 Task: Filter Commitments by Career growth and learning.
Action: Mouse moved to (257, 83)
Screenshot: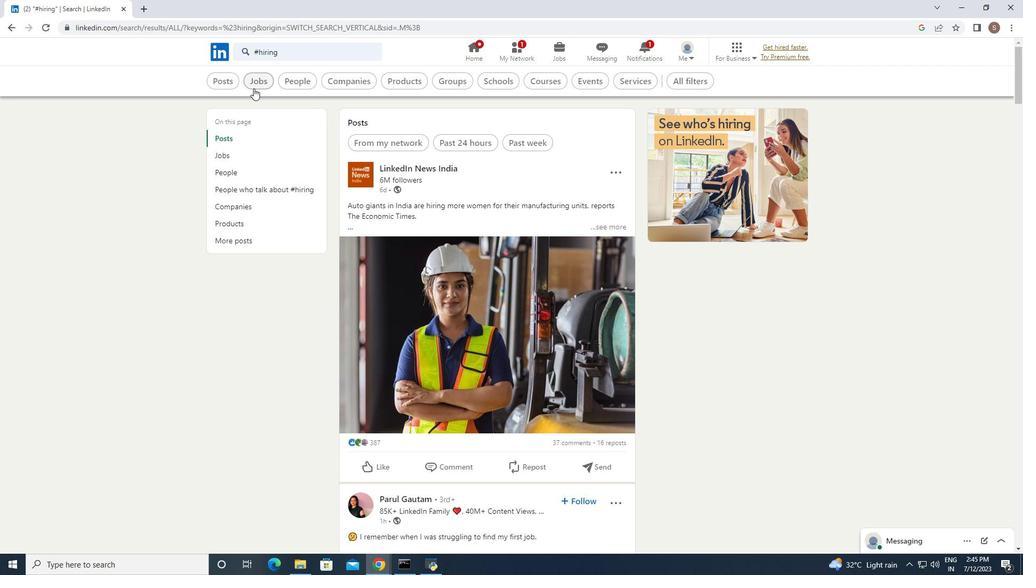 
Action: Mouse pressed left at (257, 83)
Screenshot: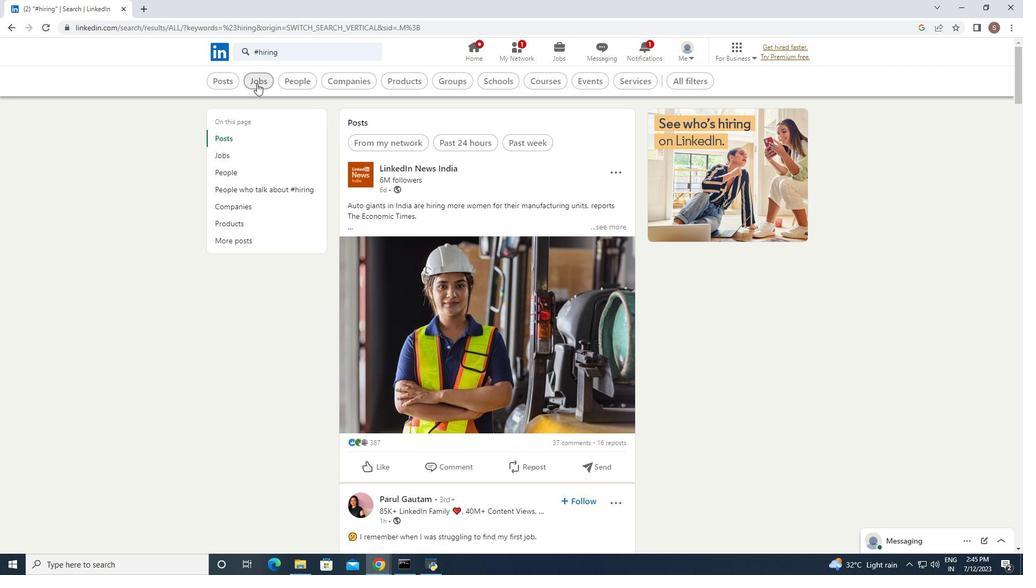 
Action: Mouse moved to (721, 83)
Screenshot: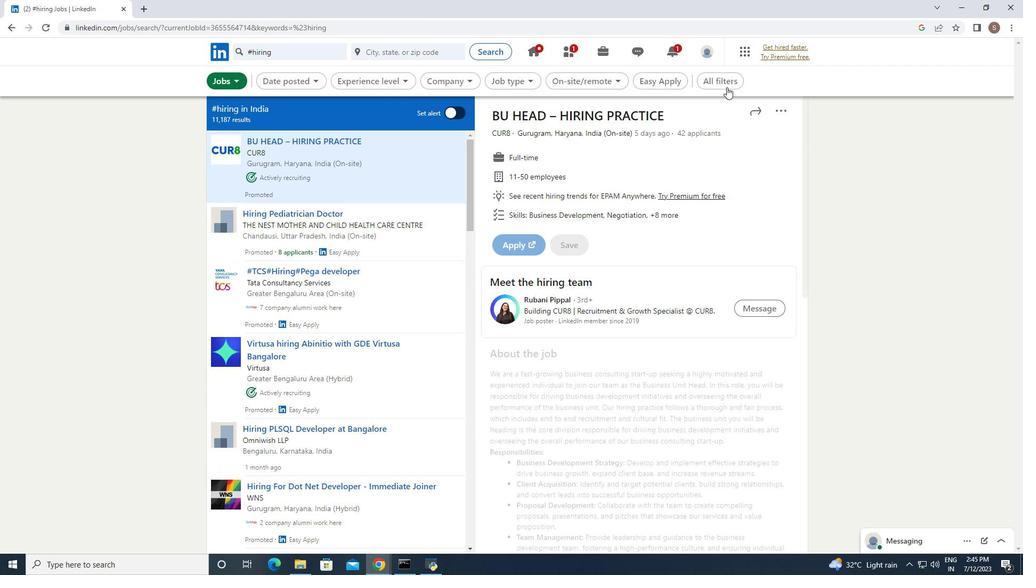 
Action: Mouse pressed left at (721, 83)
Screenshot: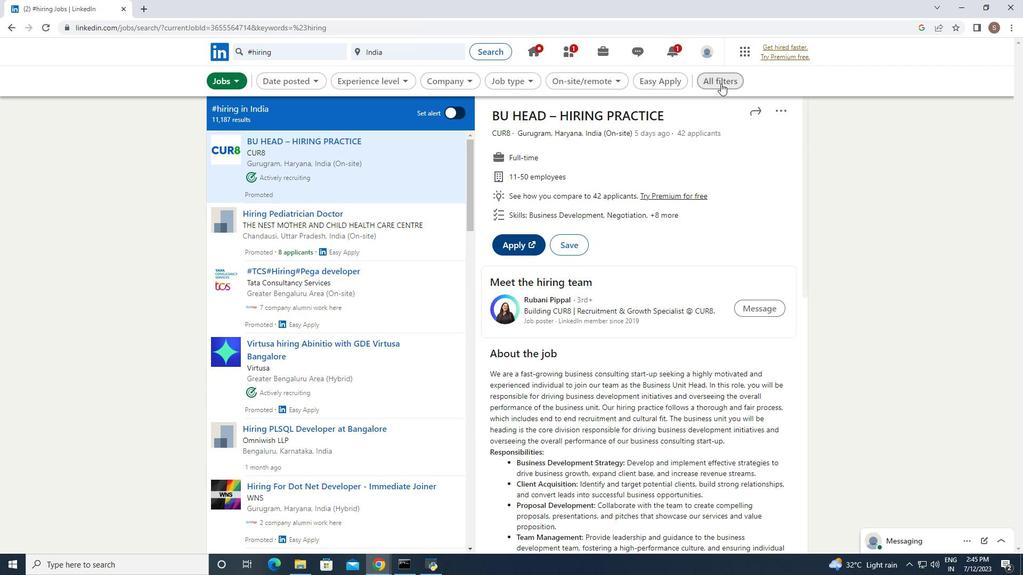 
Action: Mouse moved to (825, 294)
Screenshot: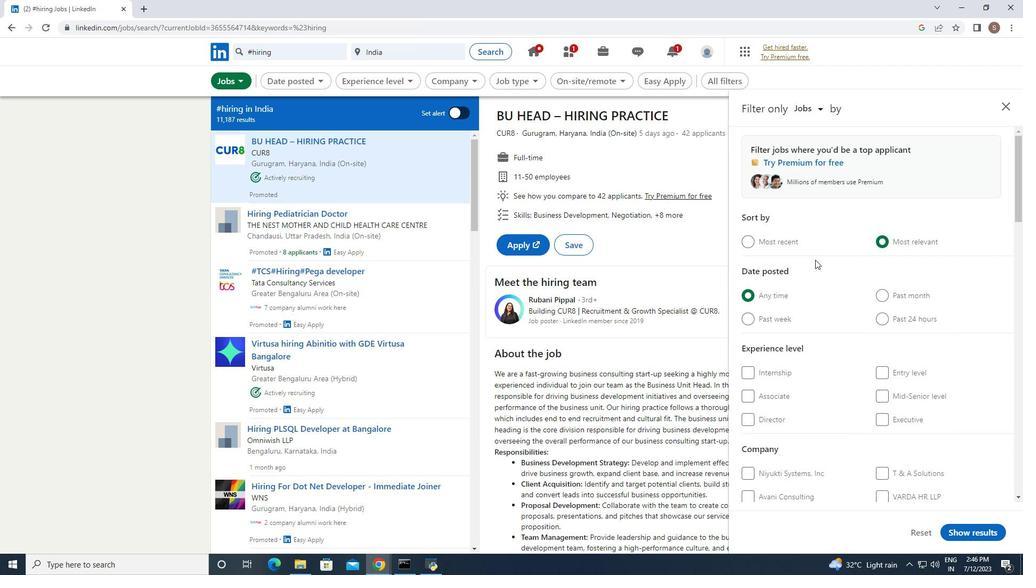 
Action: Mouse scrolled (825, 294) with delta (0, 0)
Screenshot: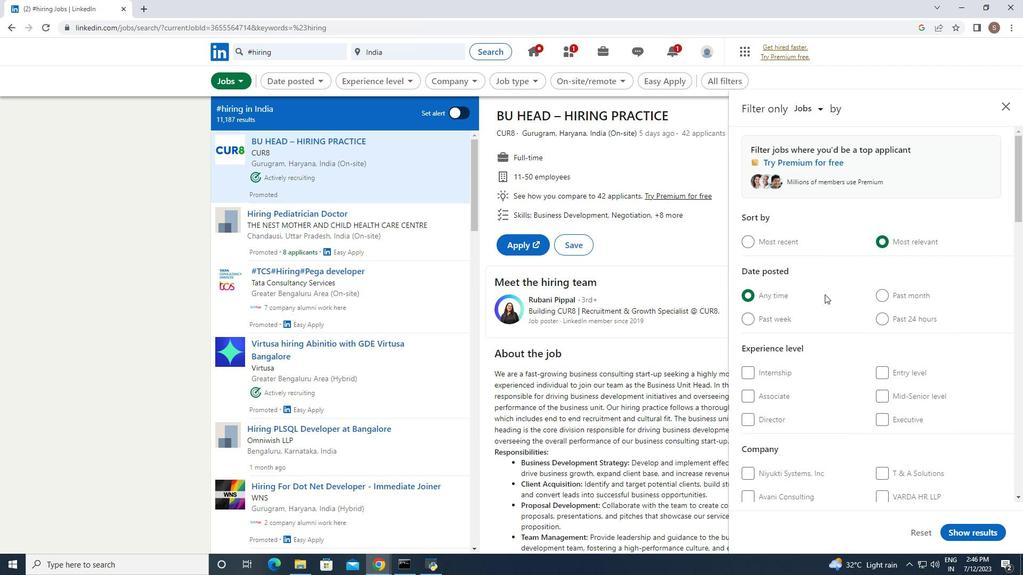 
Action: Mouse scrolled (825, 294) with delta (0, 0)
Screenshot: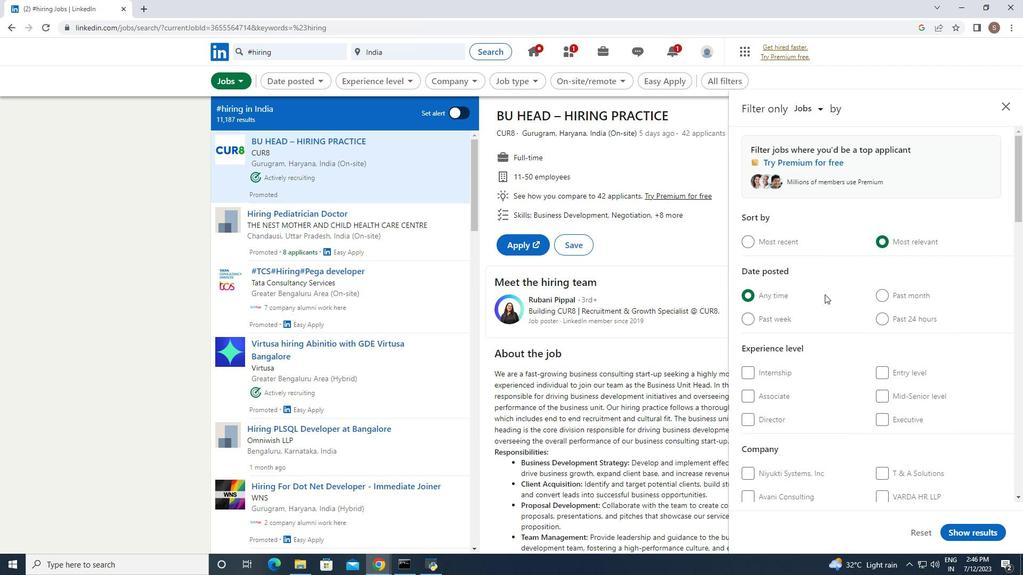
Action: Mouse scrolled (825, 294) with delta (0, 0)
Screenshot: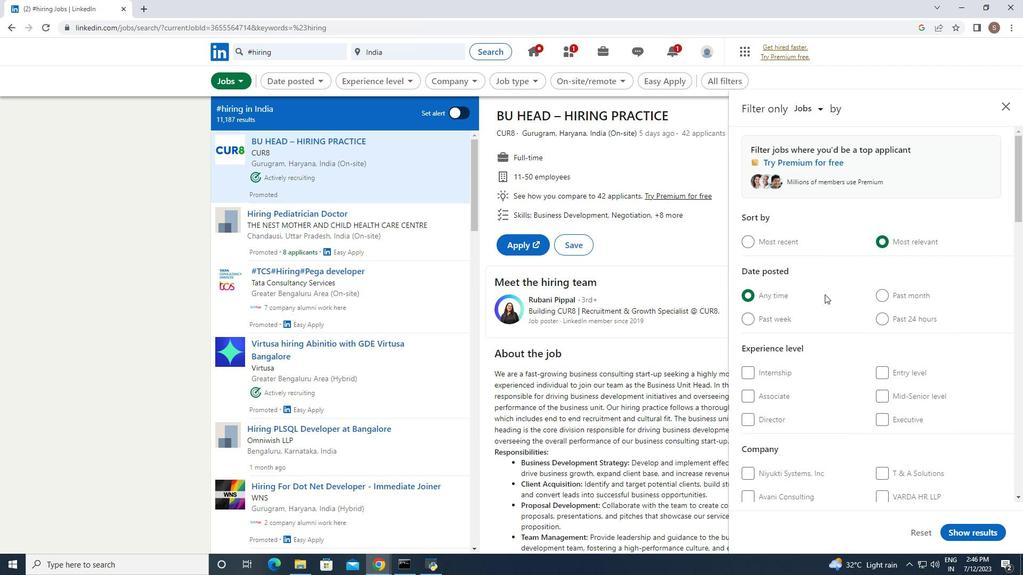 
Action: Mouse scrolled (825, 294) with delta (0, 0)
Screenshot: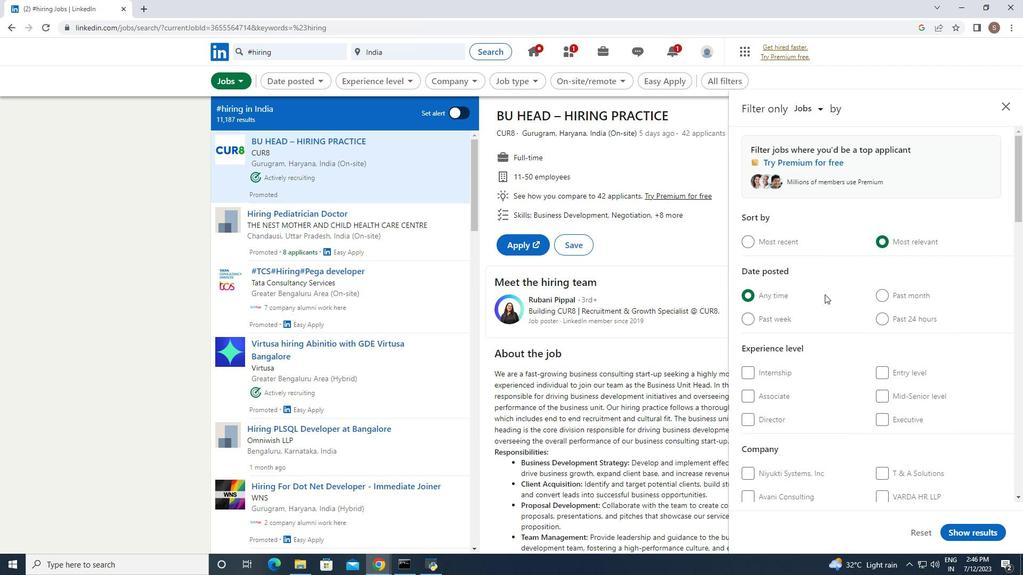 
Action: Mouse scrolled (825, 294) with delta (0, 0)
Screenshot: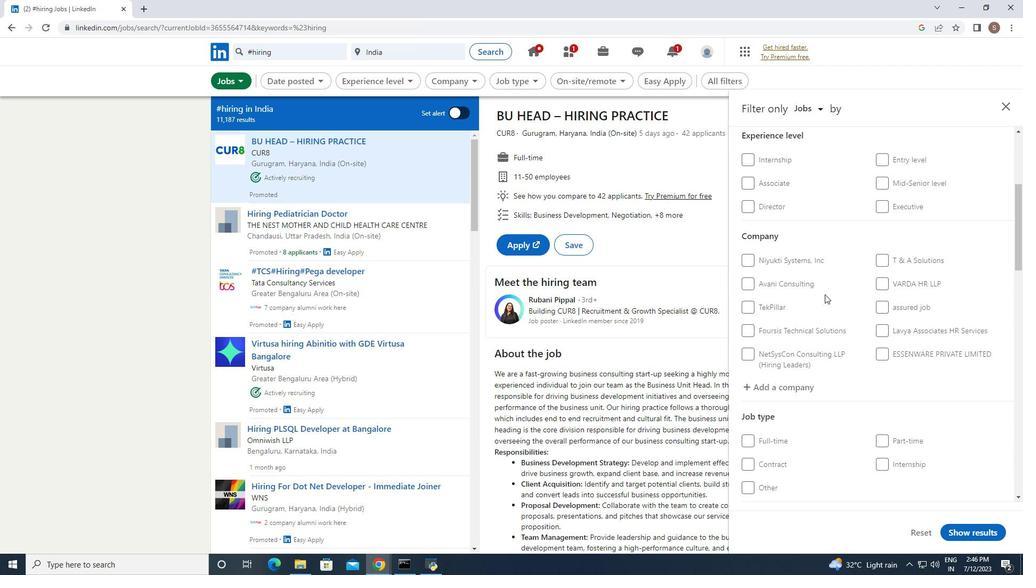 
Action: Mouse scrolled (825, 294) with delta (0, 0)
Screenshot: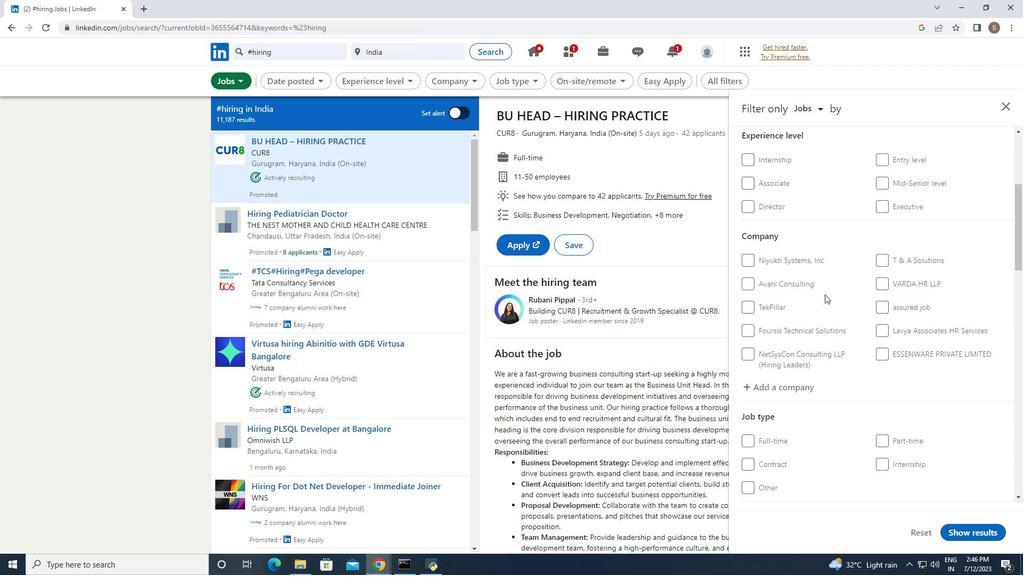 
Action: Mouse scrolled (825, 294) with delta (0, 0)
Screenshot: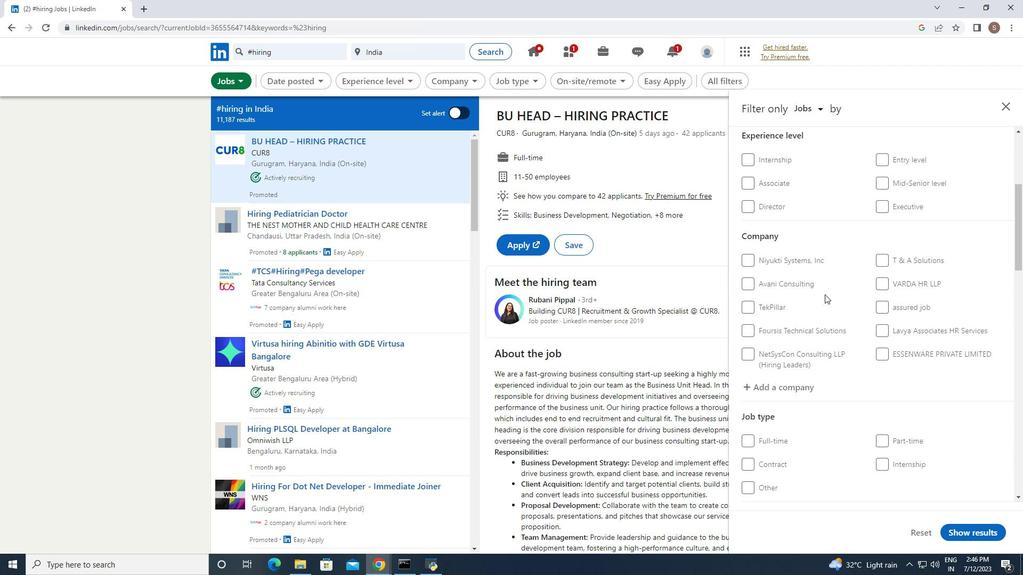 
Action: Mouse scrolled (825, 294) with delta (0, 0)
Screenshot: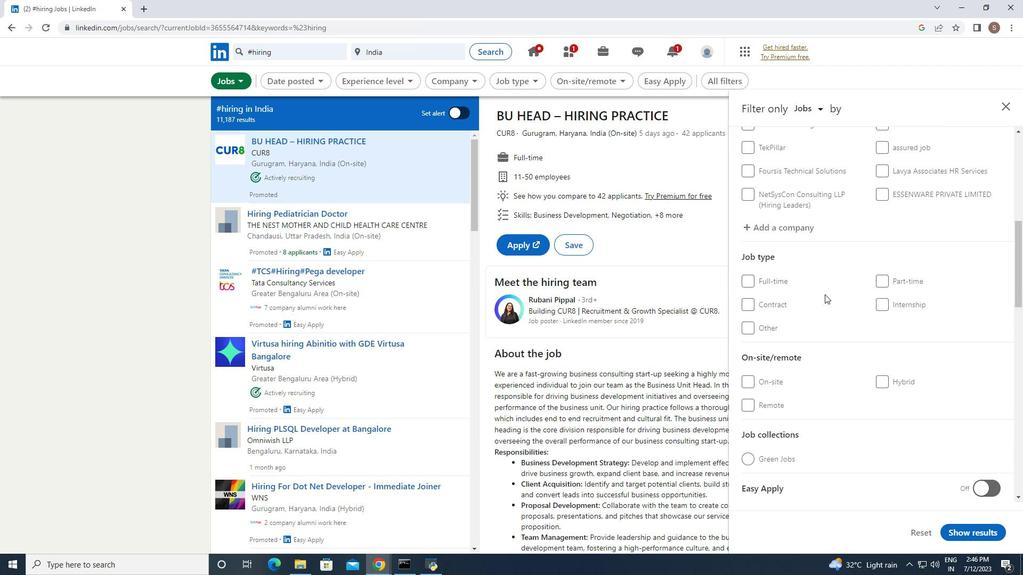 
Action: Mouse scrolled (825, 294) with delta (0, 0)
Screenshot: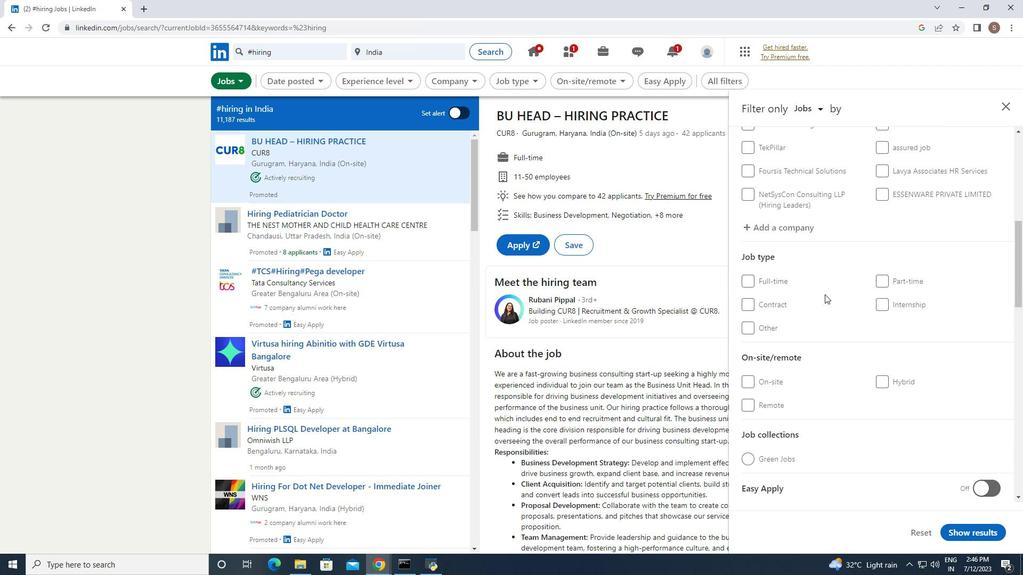 
Action: Mouse scrolled (825, 294) with delta (0, 0)
Screenshot: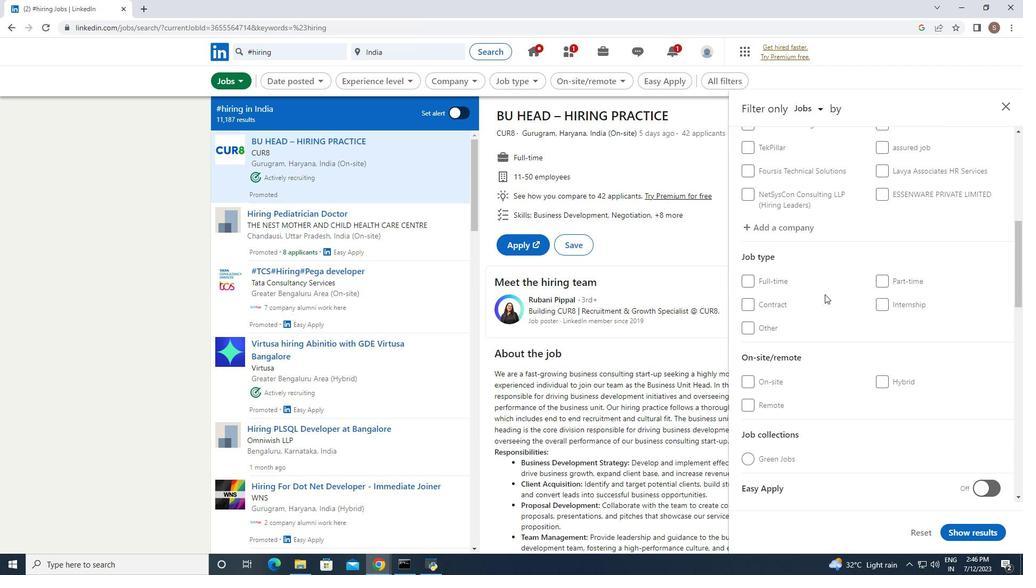
Action: Mouse moved to (825, 295)
Screenshot: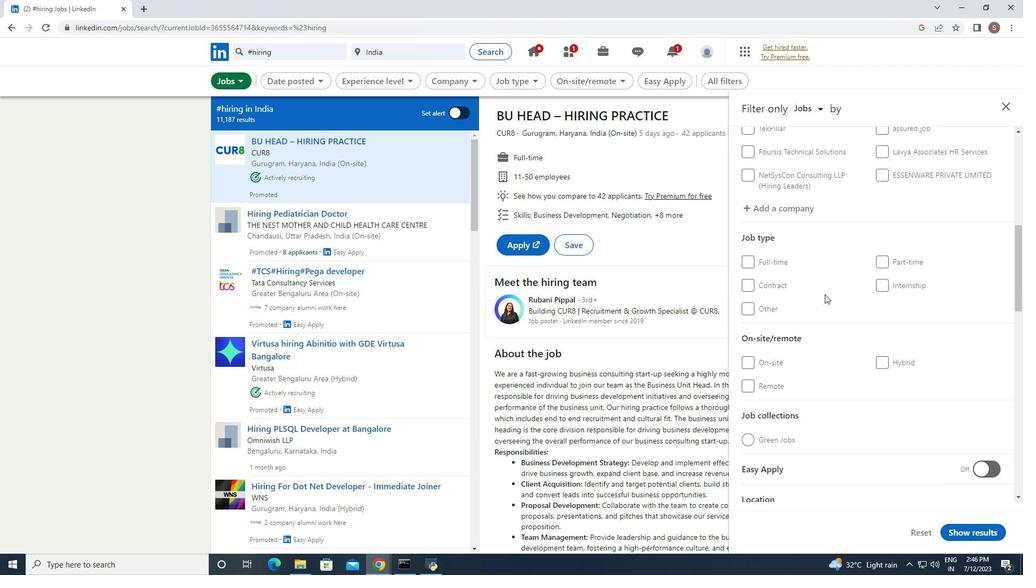 
Action: Mouse scrolled (825, 294) with delta (0, 0)
Screenshot: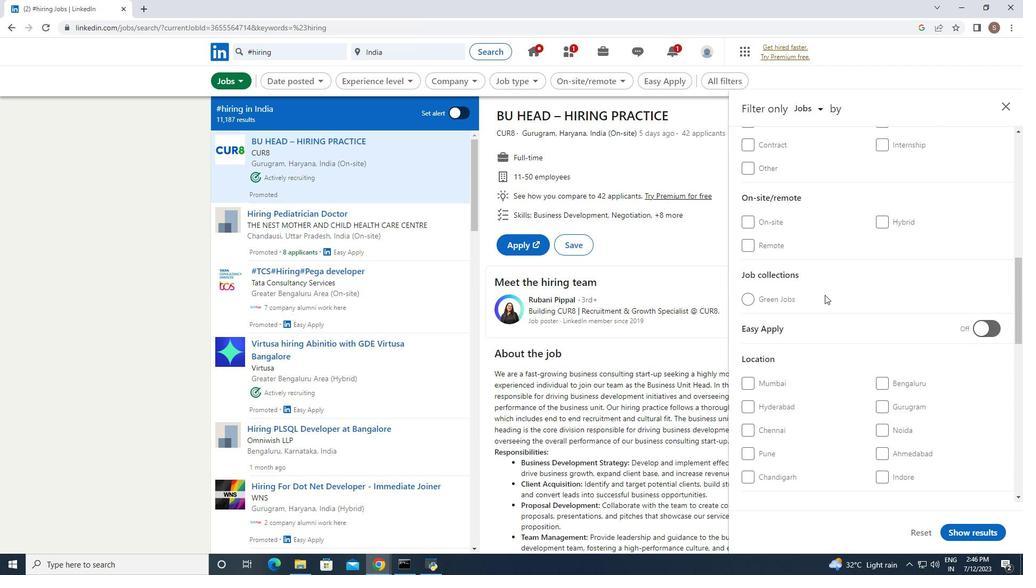 
Action: Mouse scrolled (825, 294) with delta (0, 0)
Screenshot: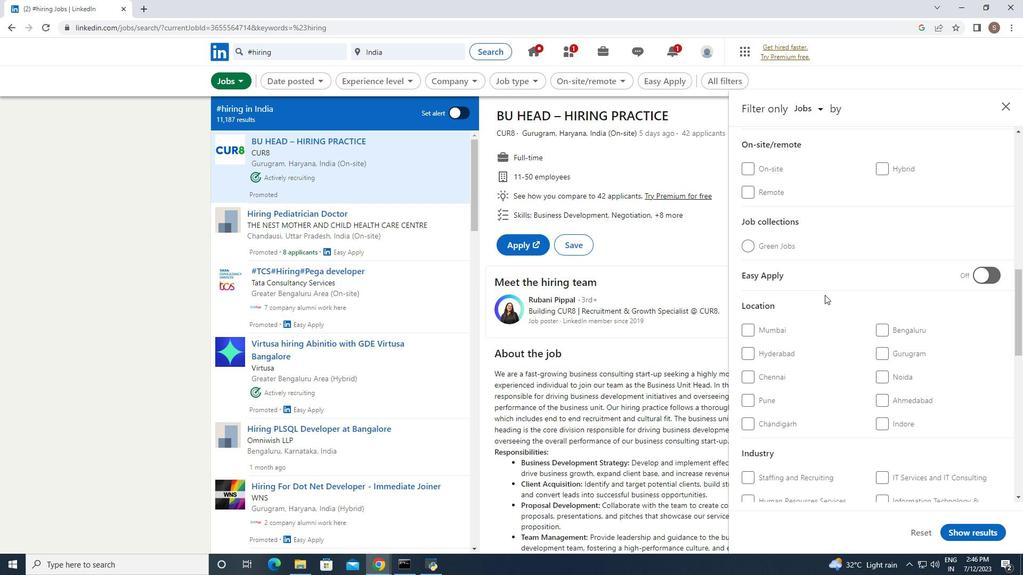 
Action: Mouse scrolled (825, 294) with delta (0, 0)
Screenshot: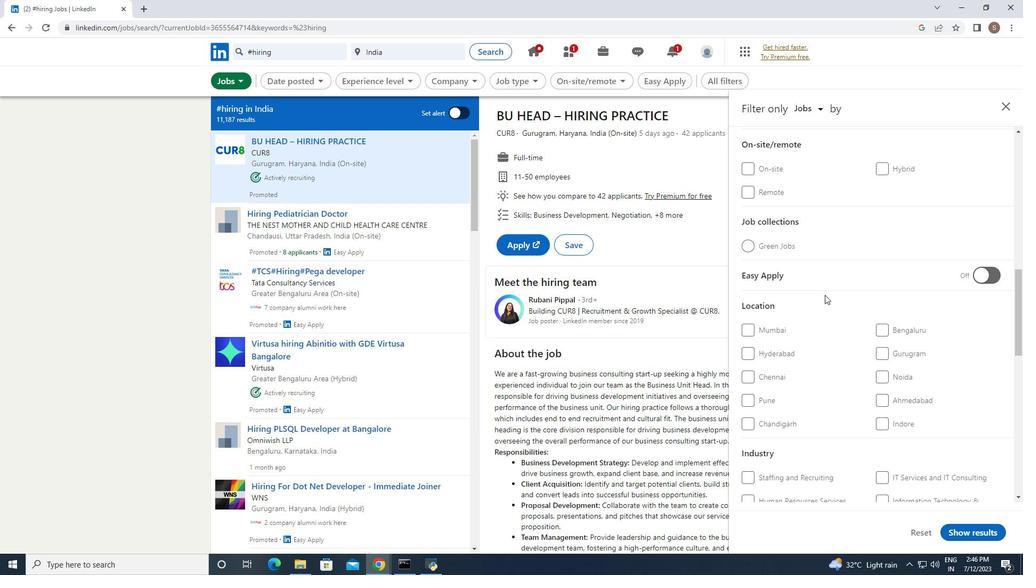 
Action: Mouse scrolled (825, 294) with delta (0, 0)
Screenshot: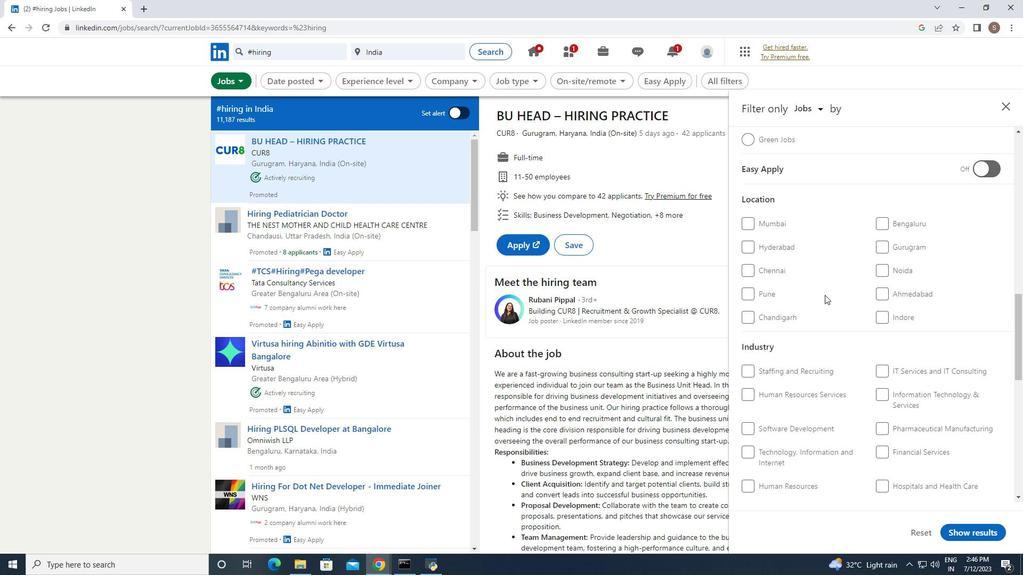 
Action: Mouse scrolled (825, 294) with delta (0, 0)
Screenshot: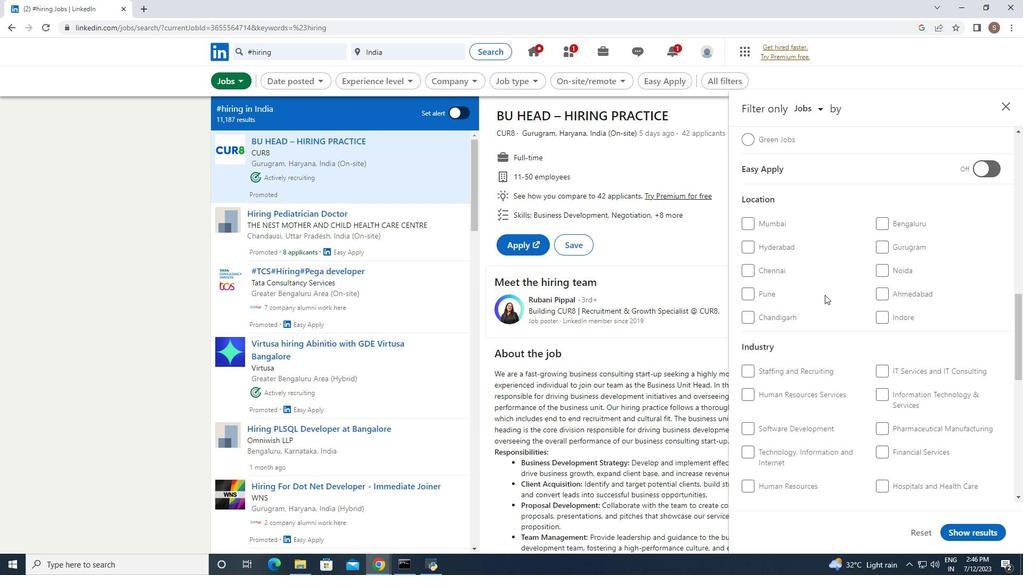 
Action: Mouse scrolled (825, 294) with delta (0, 0)
Screenshot: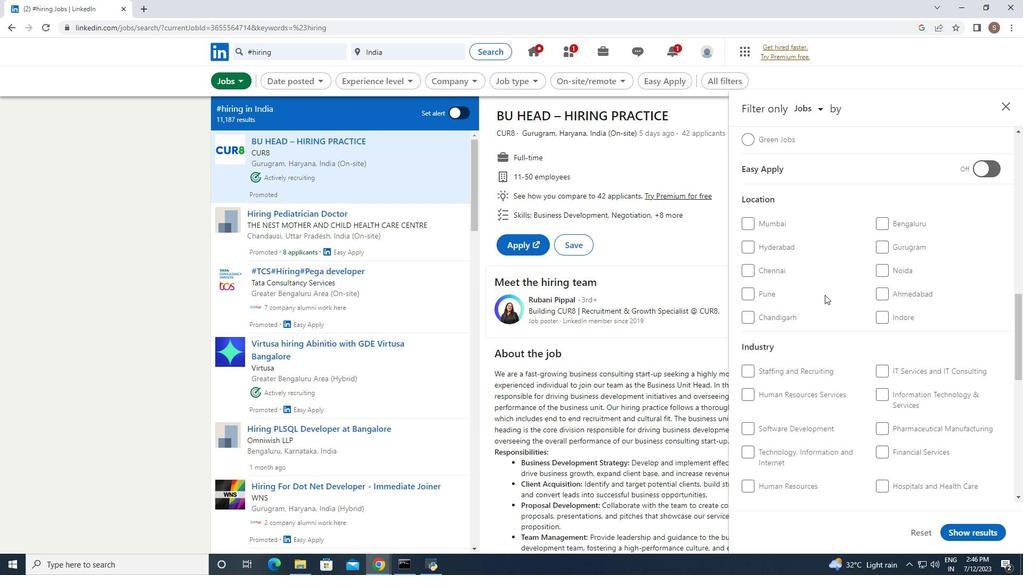 
Action: Mouse scrolled (825, 294) with delta (0, 0)
Screenshot: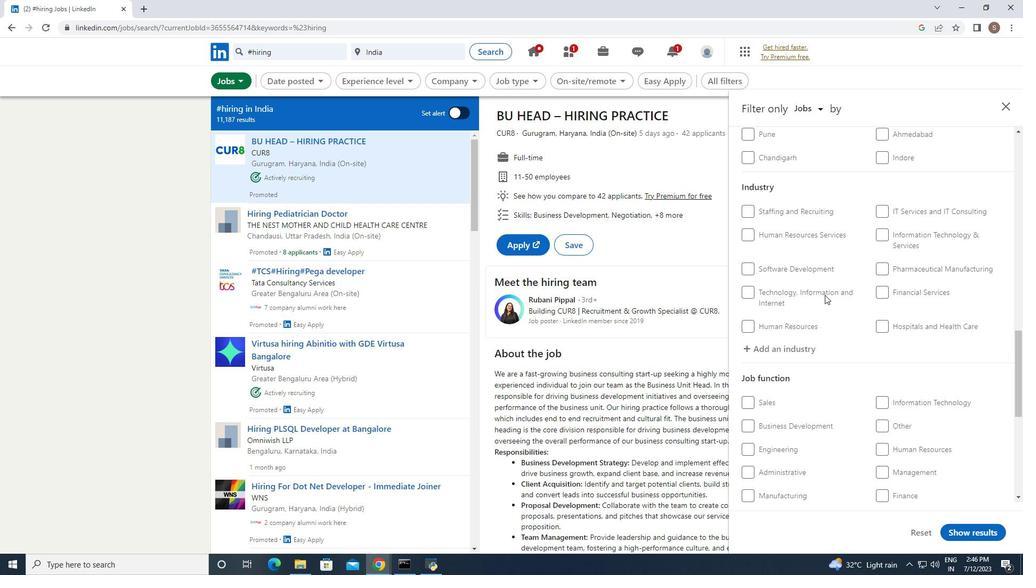 
Action: Mouse scrolled (825, 294) with delta (0, 0)
Screenshot: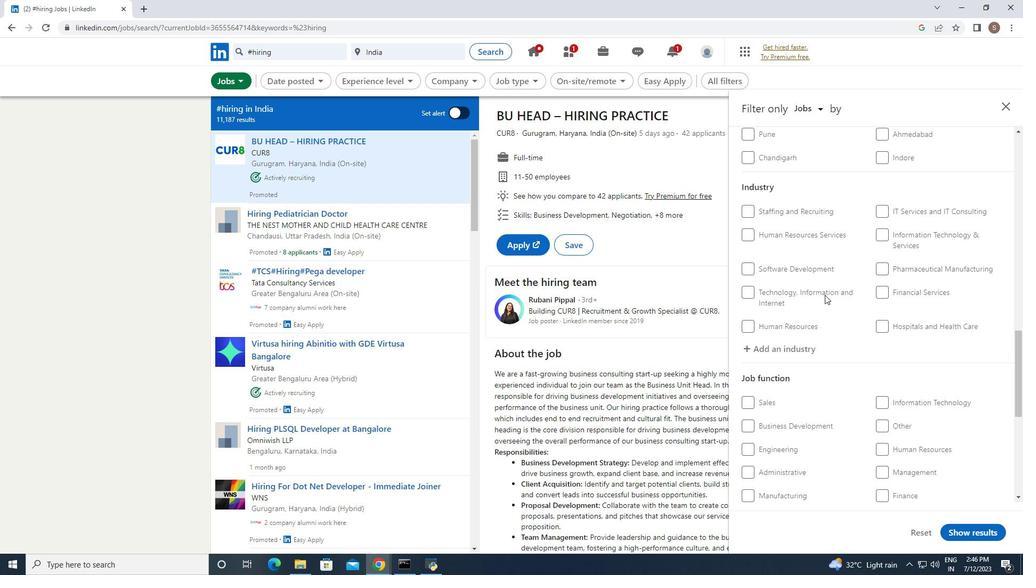 
Action: Mouse scrolled (825, 294) with delta (0, 0)
Screenshot: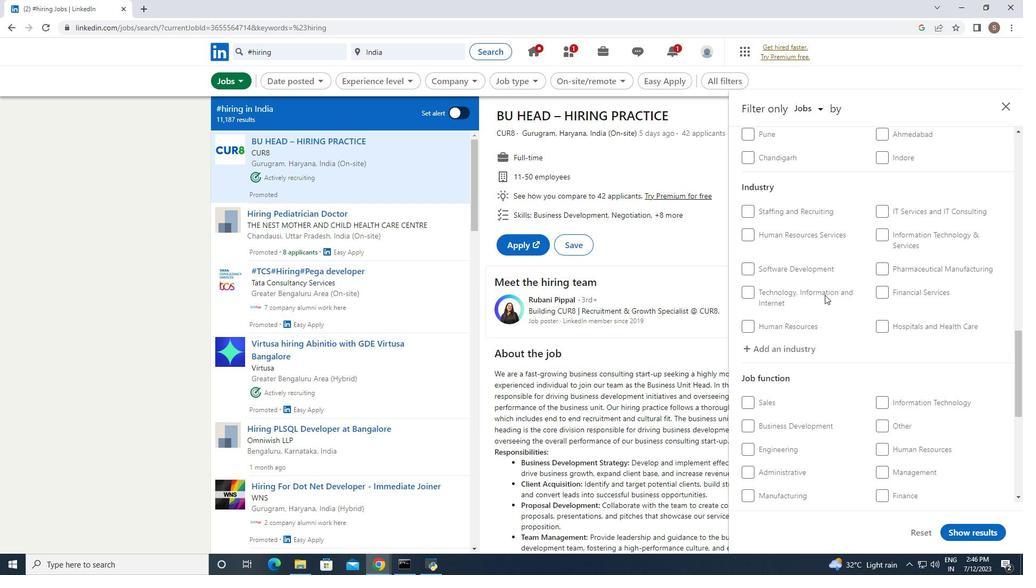 
Action: Mouse scrolled (825, 294) with delta (0, 0)
Screenshot: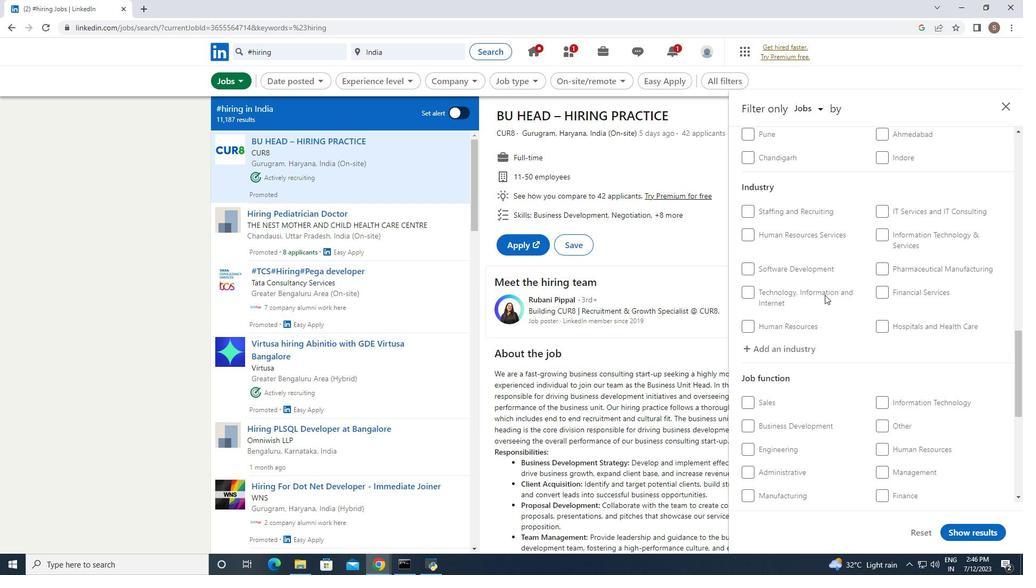 
Action: Mouse scrolled (825, 294) with delta (0, 0)
Screenshot: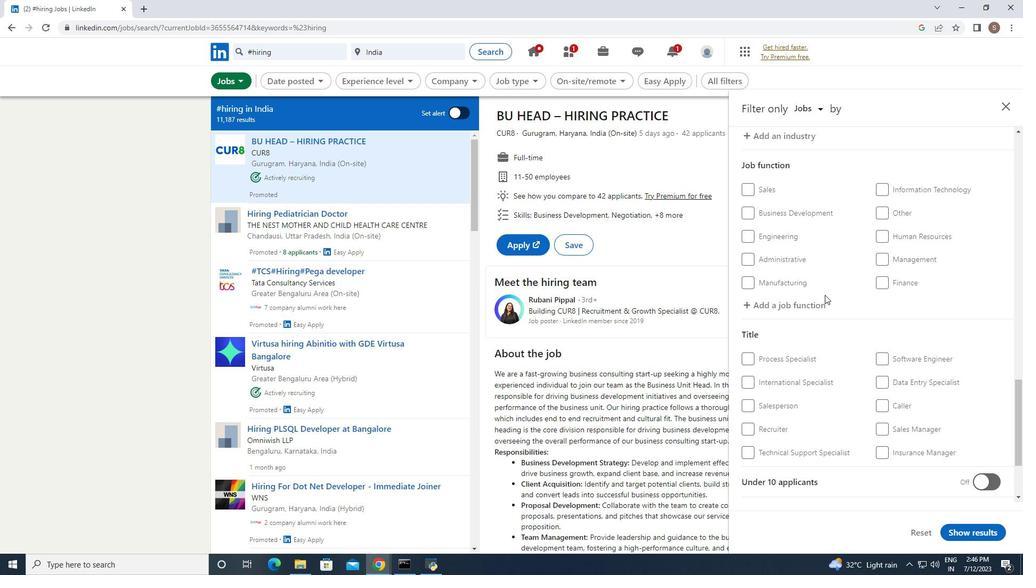 
Action: Mouse scrolled (825, 294) with delta (0, 0)
Screenshot: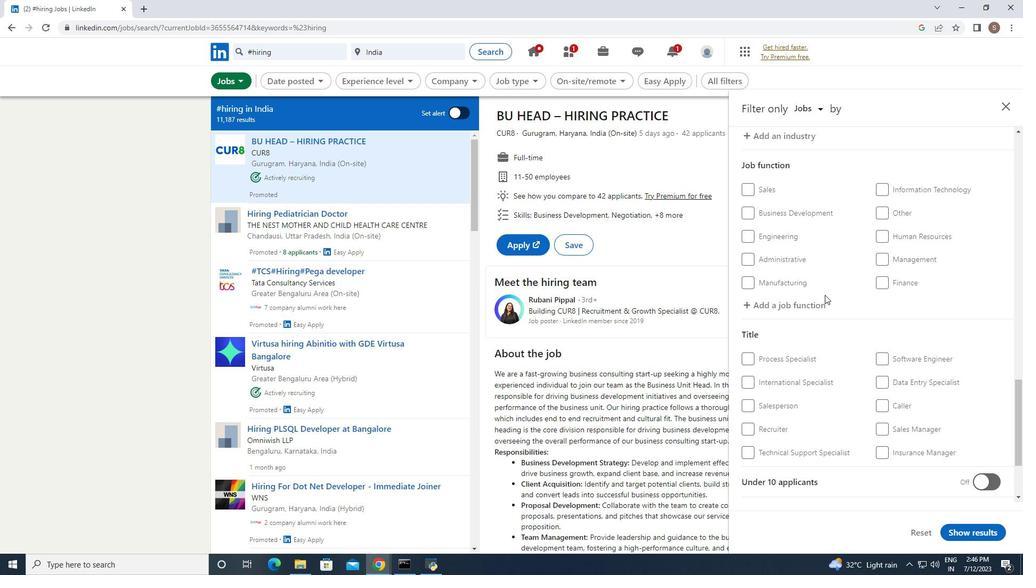 
Action: Mouse scrolled (825, 294) with delta (0, 0)
Screenshot: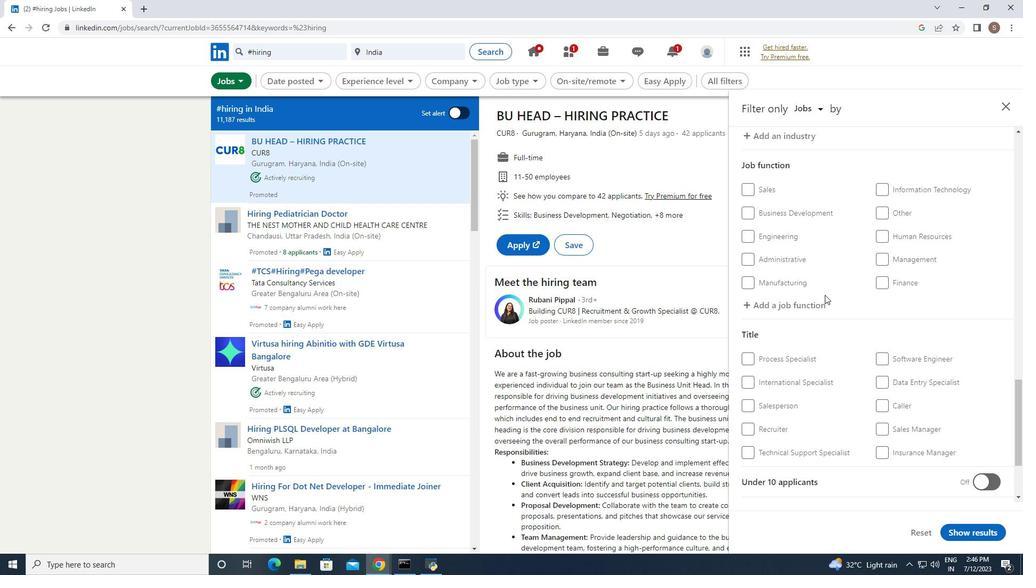 
Action: Mouse scrolled (825, 294) with delta (0, 0)
Screenshot: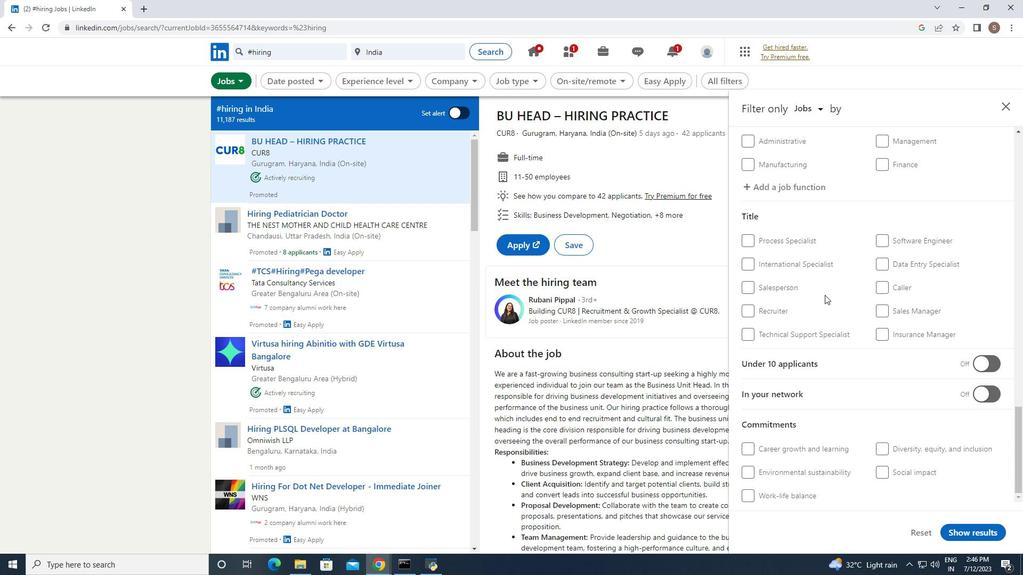 
Action: Mouse scrolled (825, 294) with delta (0, 0)
Screenshot: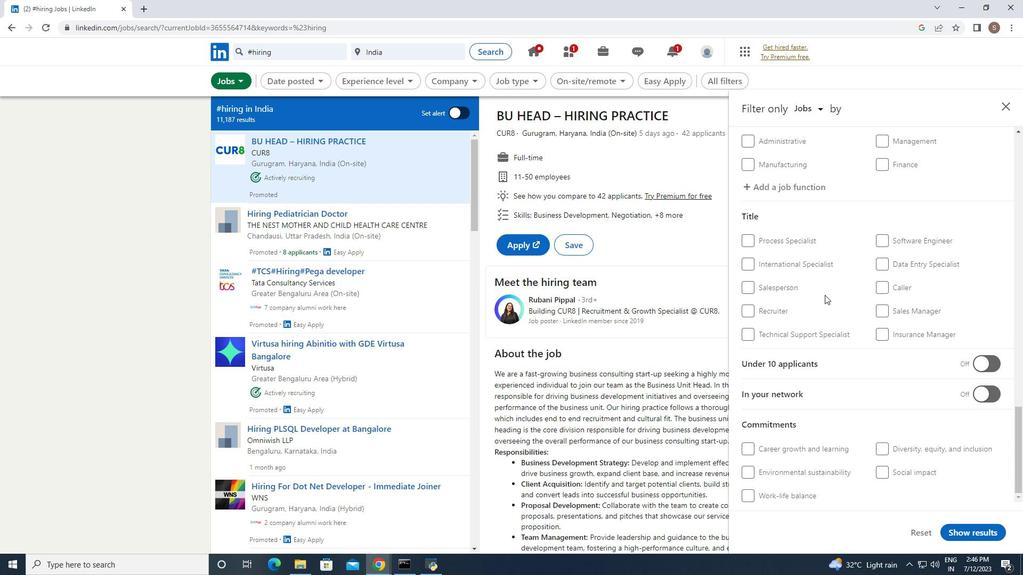 
Action: Mouse scrolled (825, 294) with delta (0, 0)
Screenshot: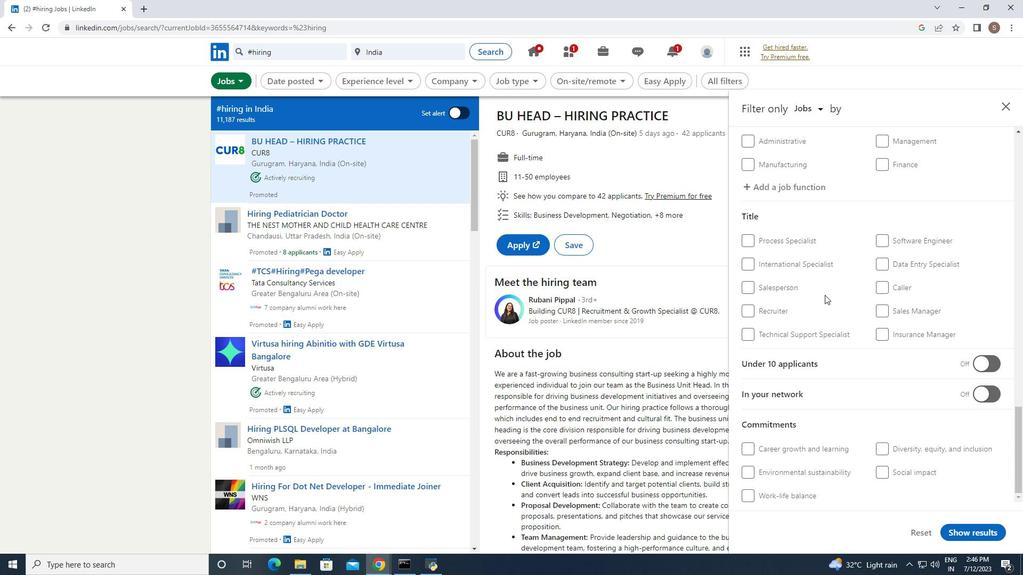 
Action: Mouse scrolled (825, 294) with delta (0, 0)
Screenshot: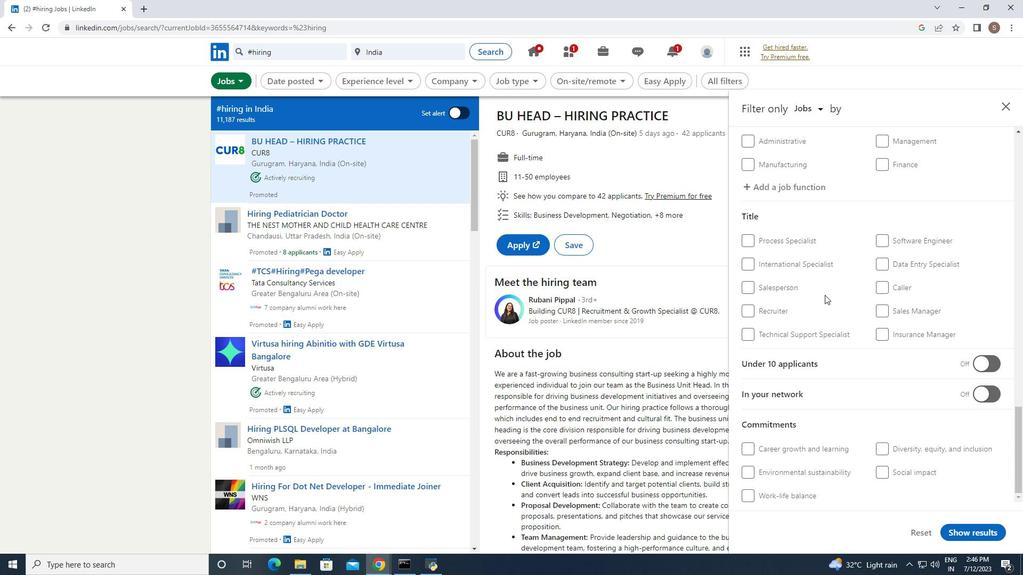 
Action: Mouse moved to (749, 449)
Screenshot: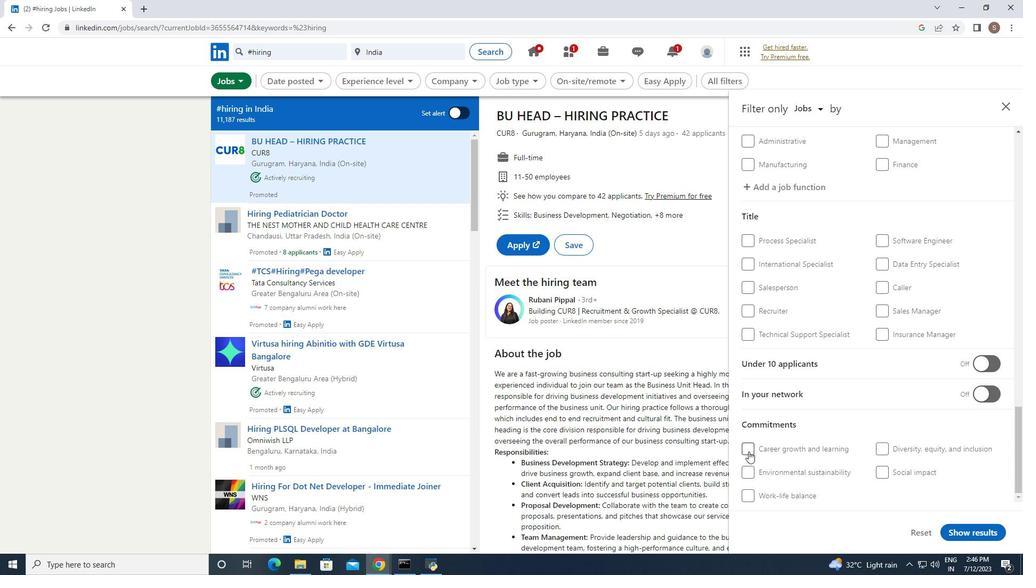 
Action: Mouse pressed left at (749, 449)
Screenshot: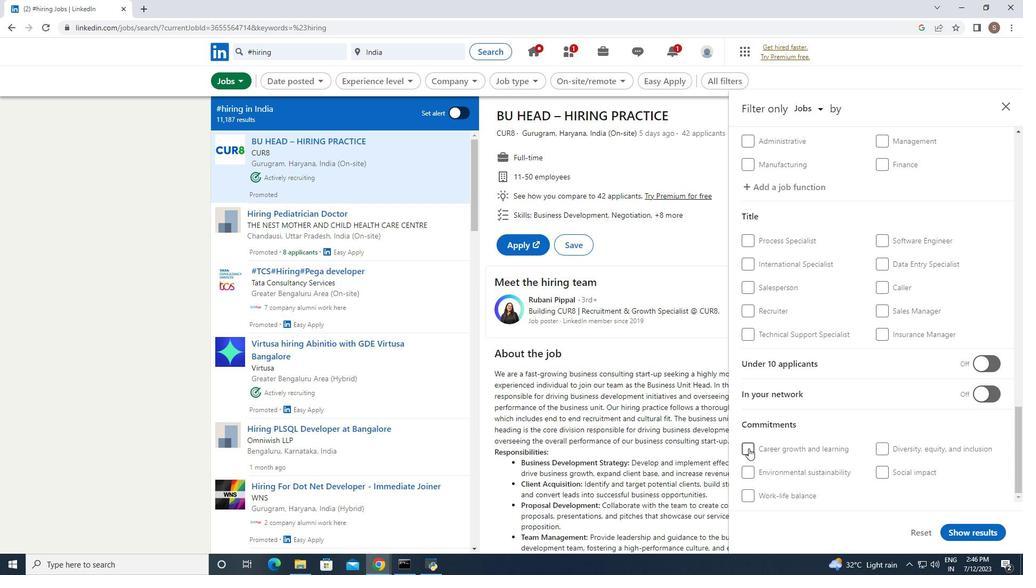 
Action: Mouse moved to (978, 533)
Screenshot: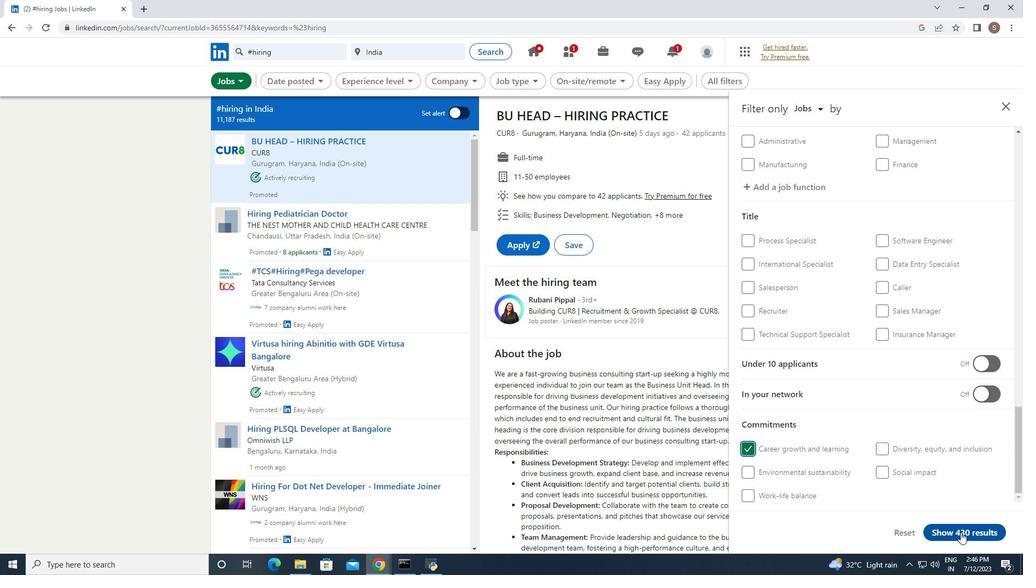 
Action: Mouse pressed left at (978, 533)
Screenshot: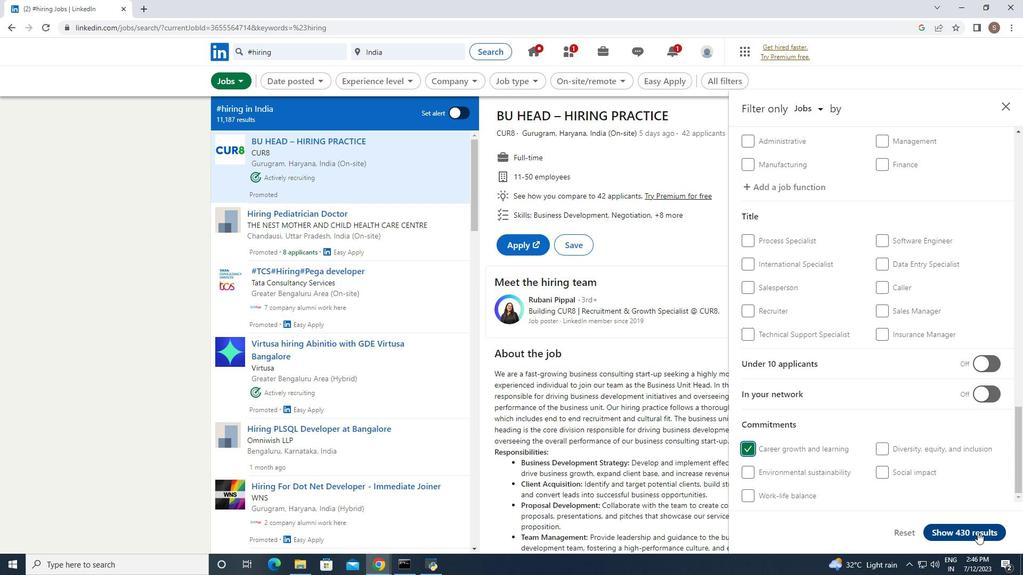 
